 Task: Sort the recently solved tickets in your group, order by Satisfaction in ascending order.
Action: Mouse moved to (17, 236)
Screenshot: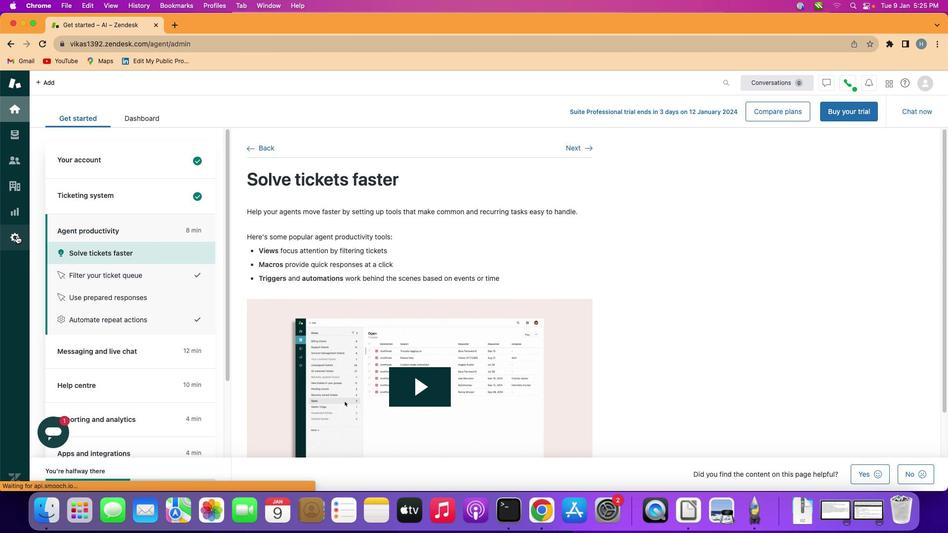 
Action: Mouse pressed left at (17, 236)
Screenshot: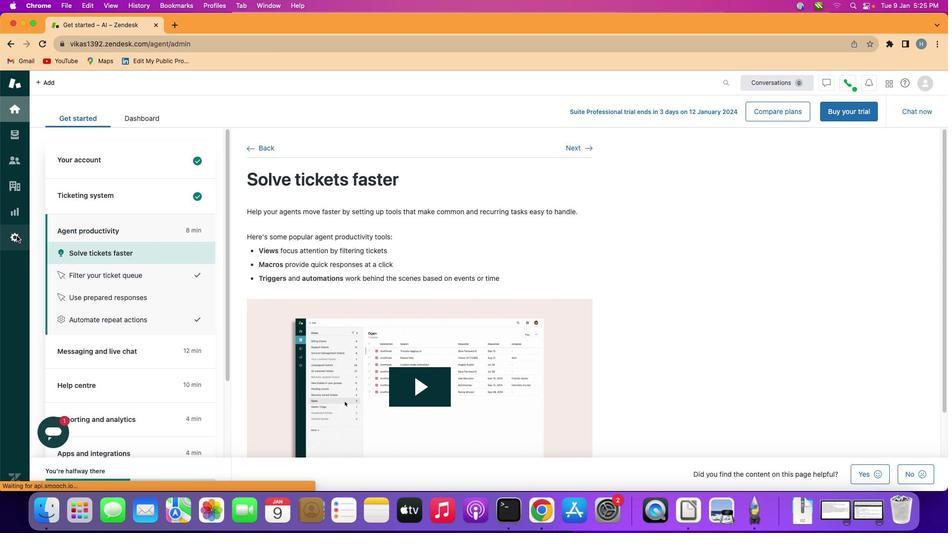 
Action: Mouse moved to (299, 386)
Screenshot: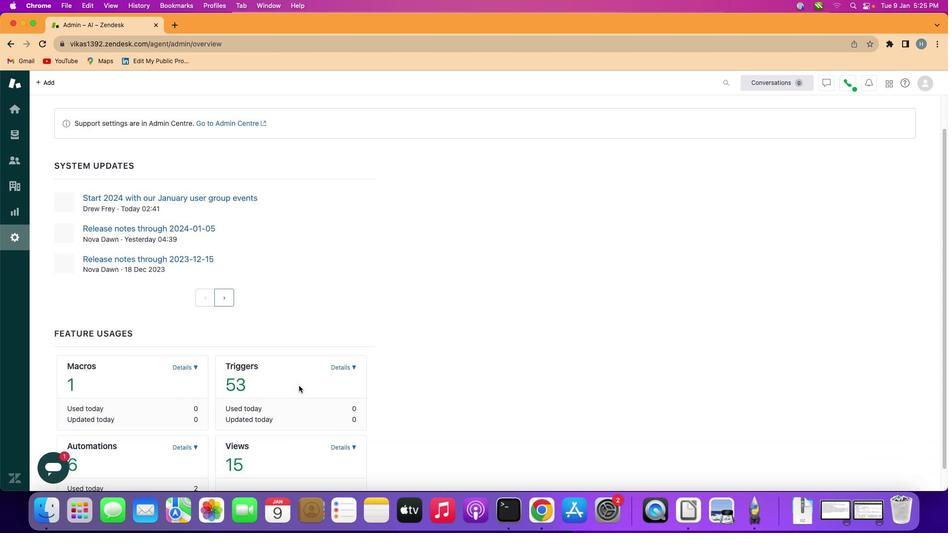 
Action: Mouse scrolled (299, 386) with delta (0, 0)
Screenshot: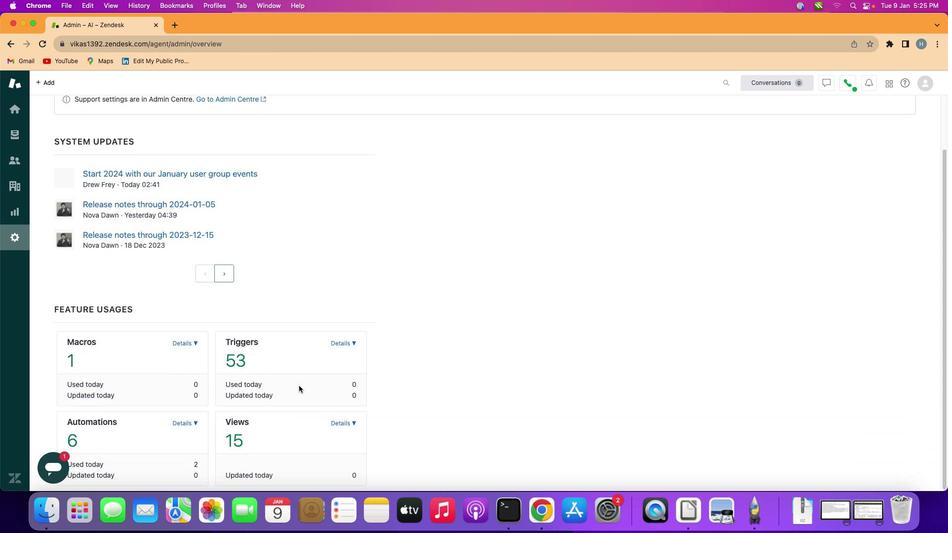 
Action: Mouse scrolled (299, 386) with delta (0, 0)
Screenshot: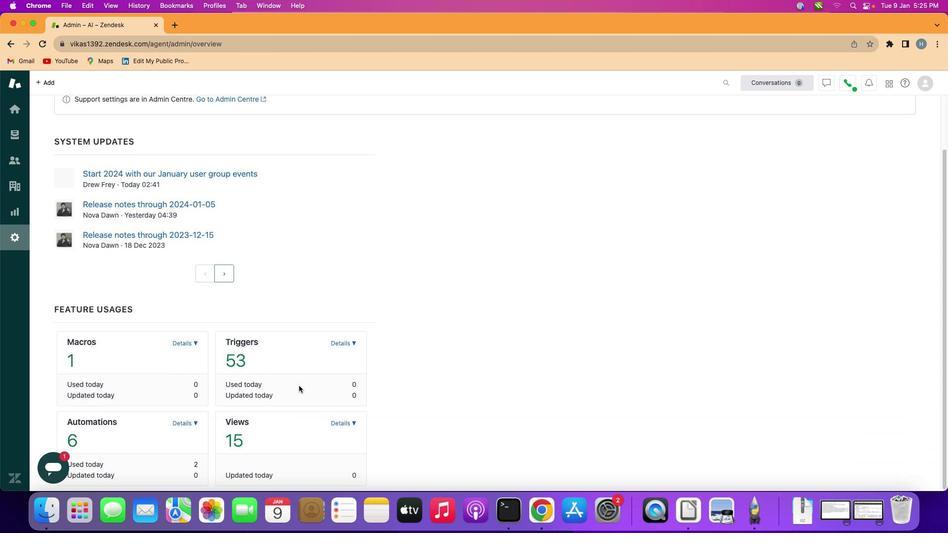 
Action: Mouse scrolled (299, 386) with delta (0, 0)
Screenshot: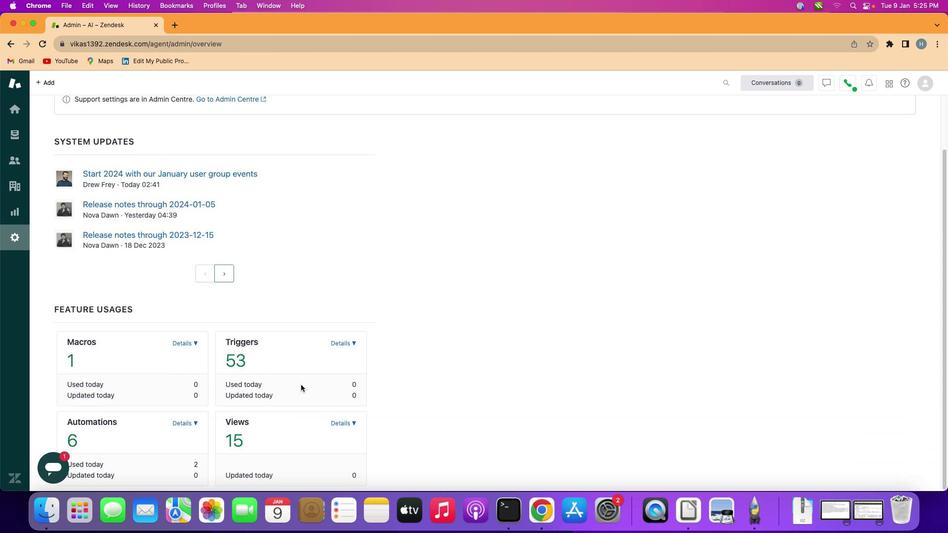 
Action: Mouse moved to (299, 386)
Screenshot: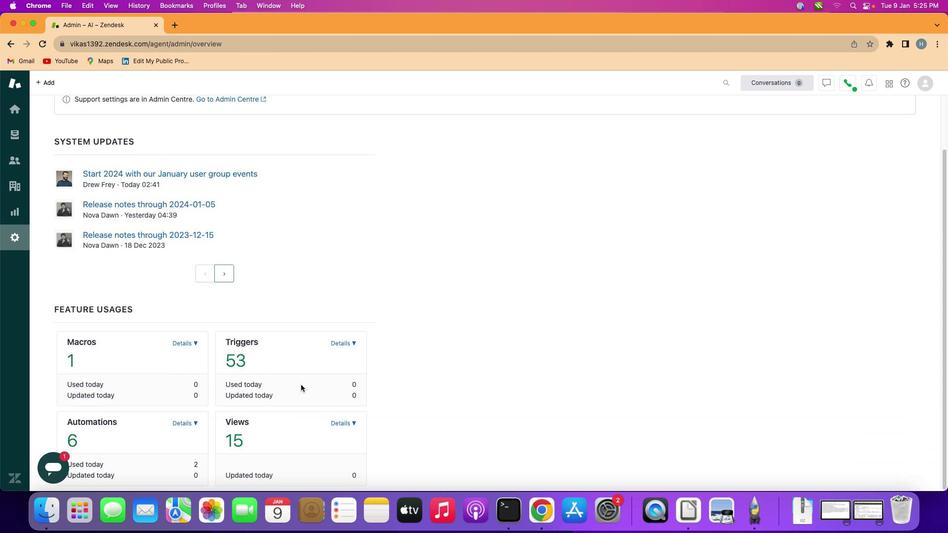 
Action: Mouse scrolled (299, 386) with delta (0, 0)
Screenshot: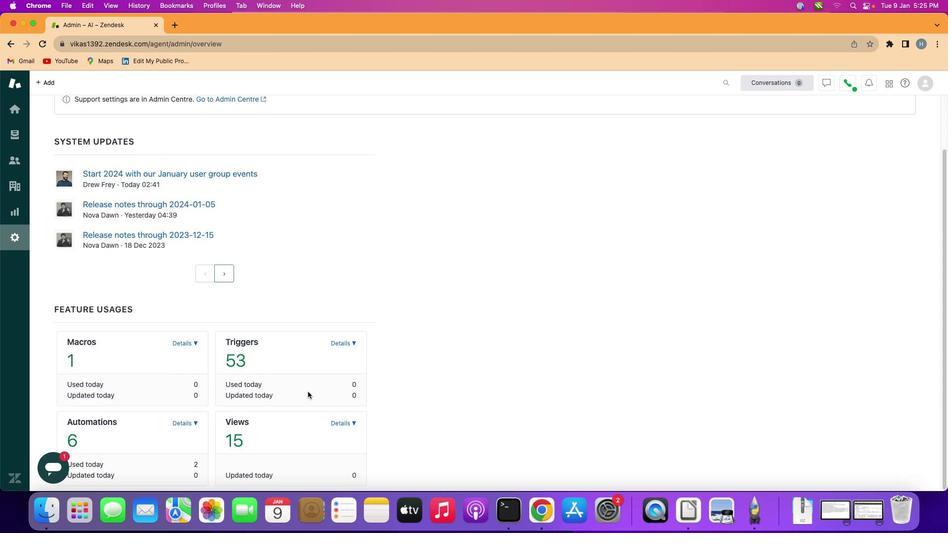 
Action: Mouse scrolled (299, 386) with delta (0, 0)
Screenshot: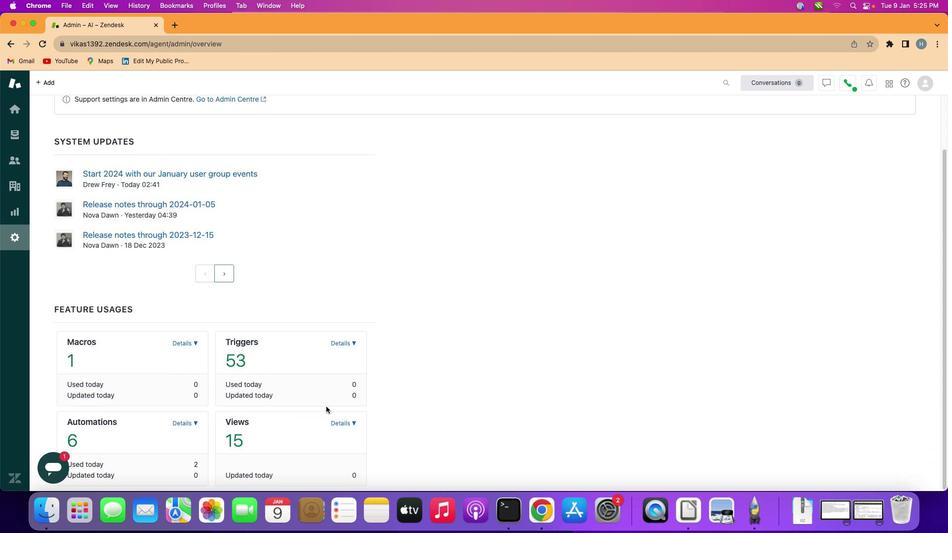 
Action: Mouse scrolled (299, 386) with delta (0, 0)
Screenshot: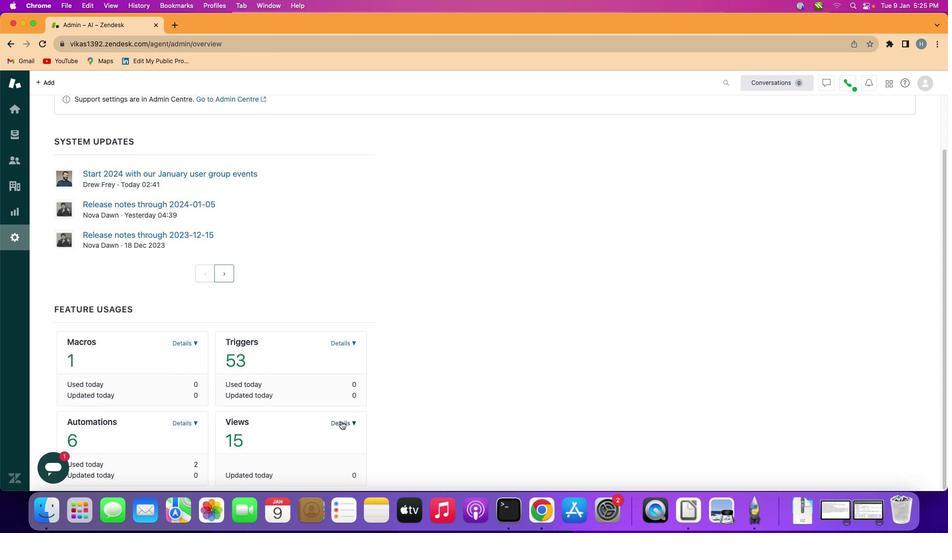 
Action: Mouse moved to (341, 422)
Screenshot: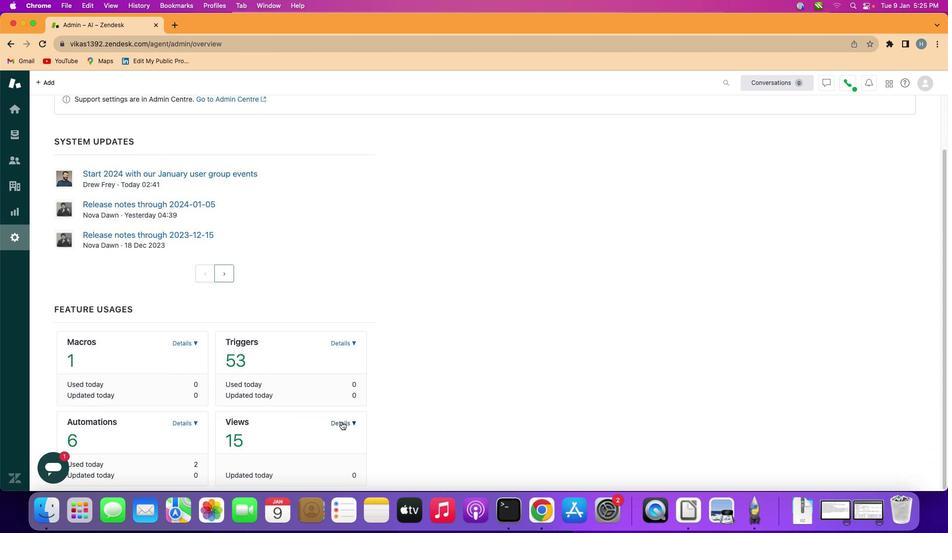 
Action: Mouse pressed left at (341, 422)
Screenshot: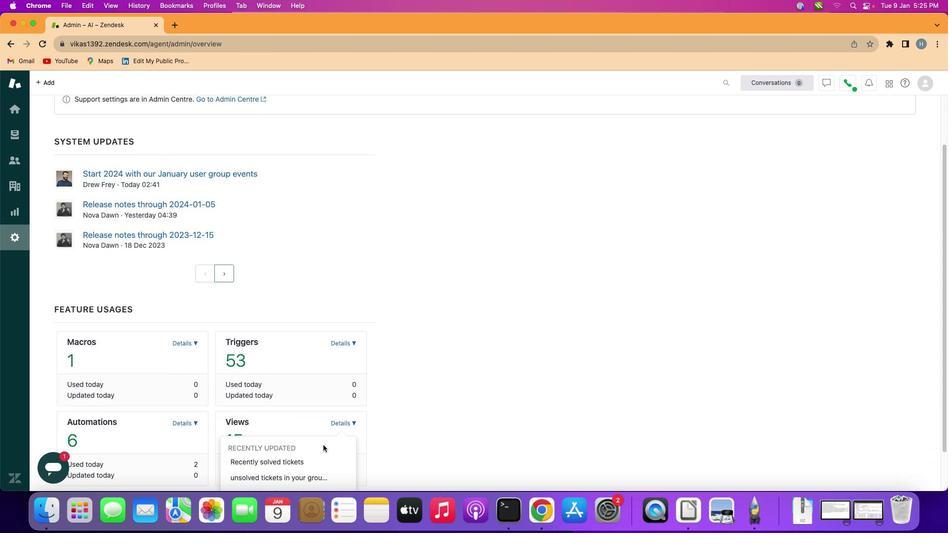 
Action: Mouse moved to (307, 458)
Screenshot: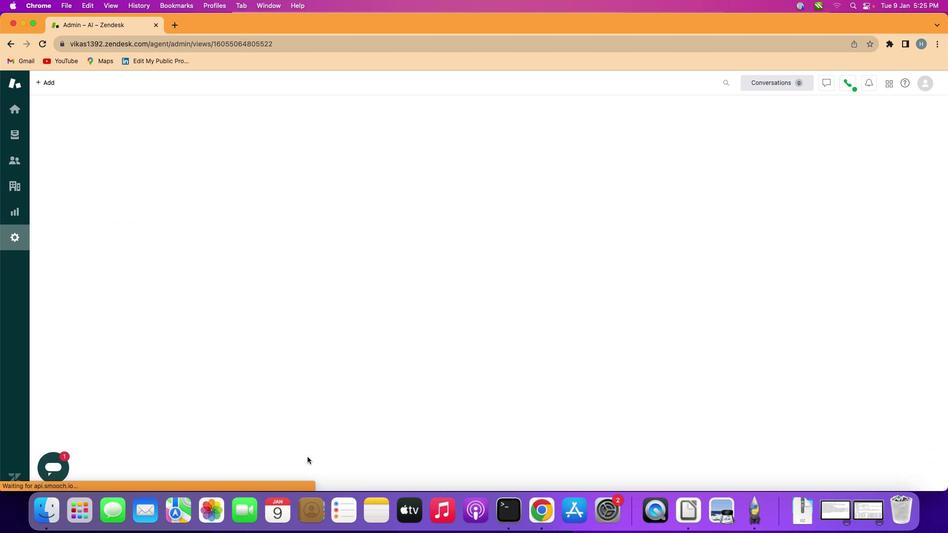 
Action: Mouse pressed left at (307, 458)
Screenshot: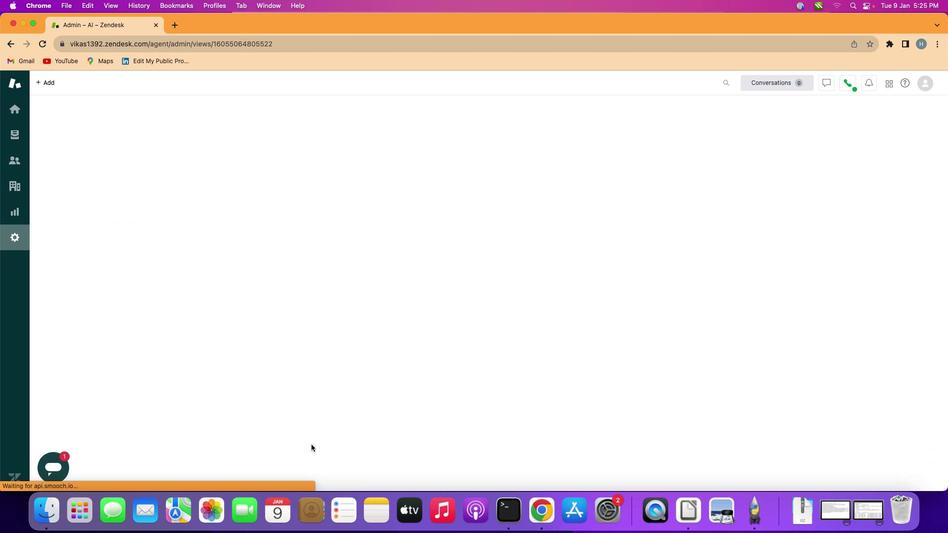
Action: Mouse moved to (329, 318)
Screenshot: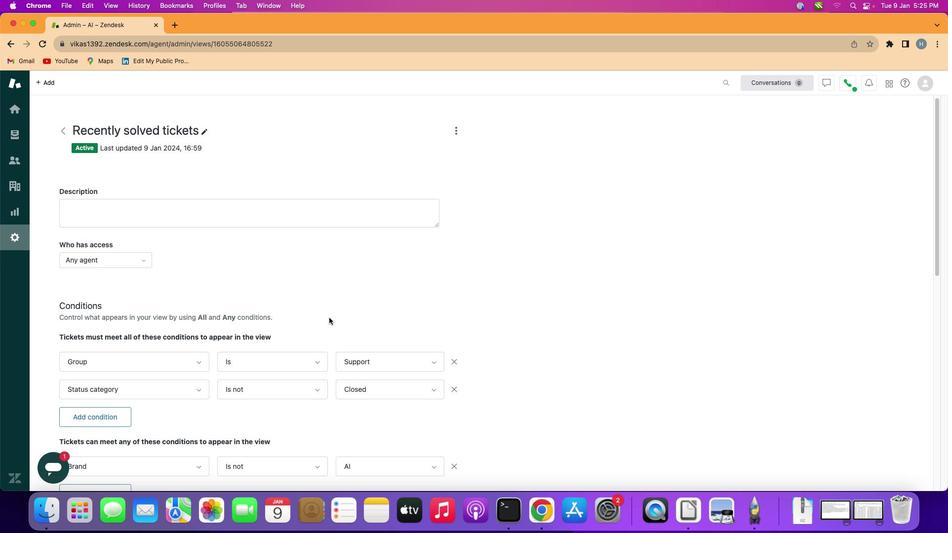 
Action: Mouse scrolled (329, 318) with delta (0, 0)
Screenshot: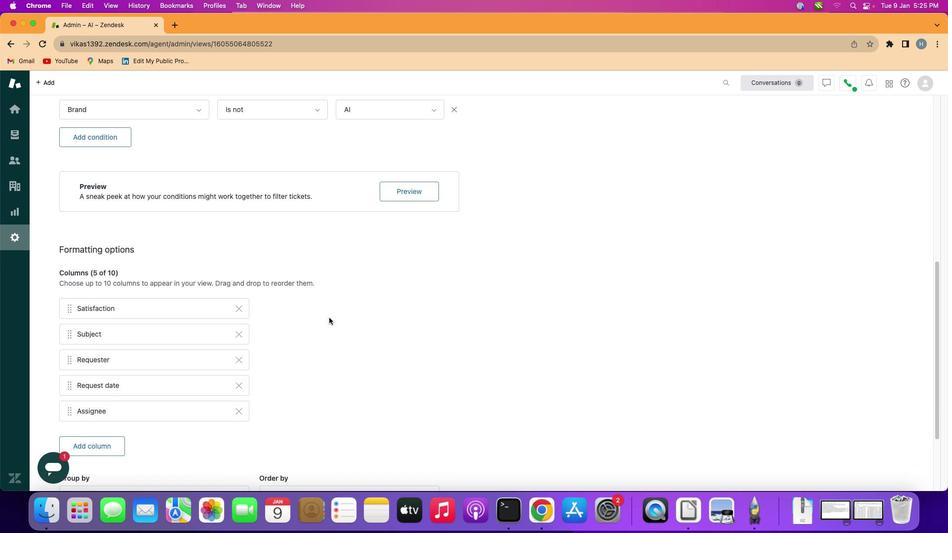 
Action: Mouse scrolled (329, 318) with delta (0, 0)
Screenshot: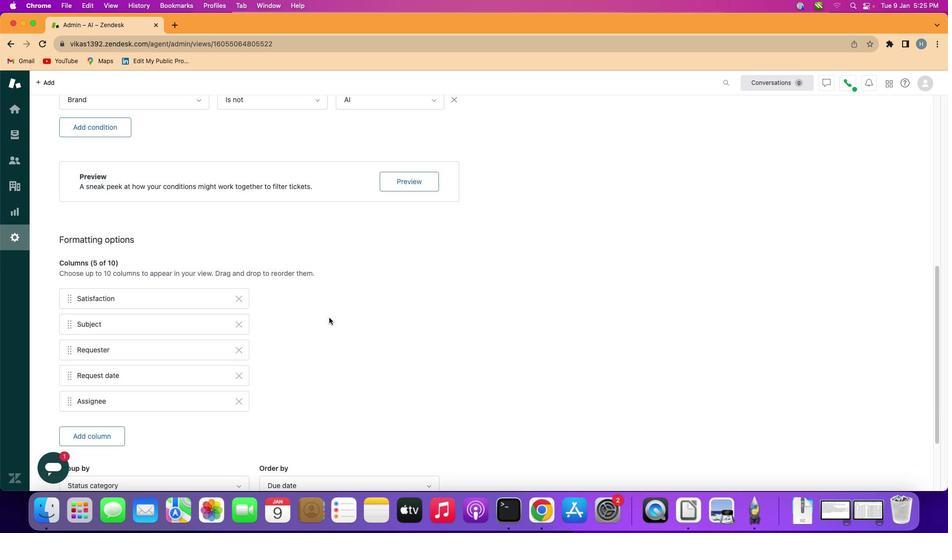 
Action: Mouse scrolled (329, 318) with delta (0, 0)
Screenshot: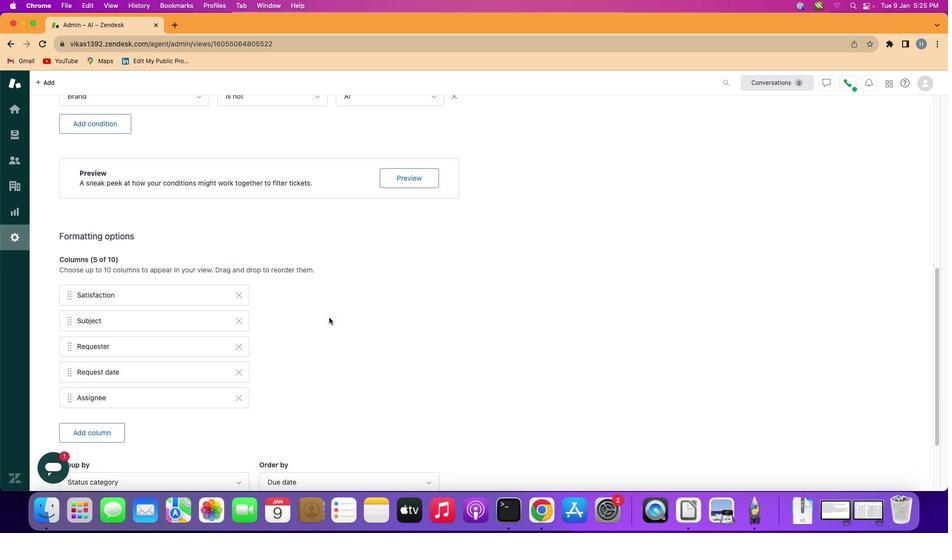 
Action: Mouse scrolled (329, 318) with delta (0, 0)
Screenshot: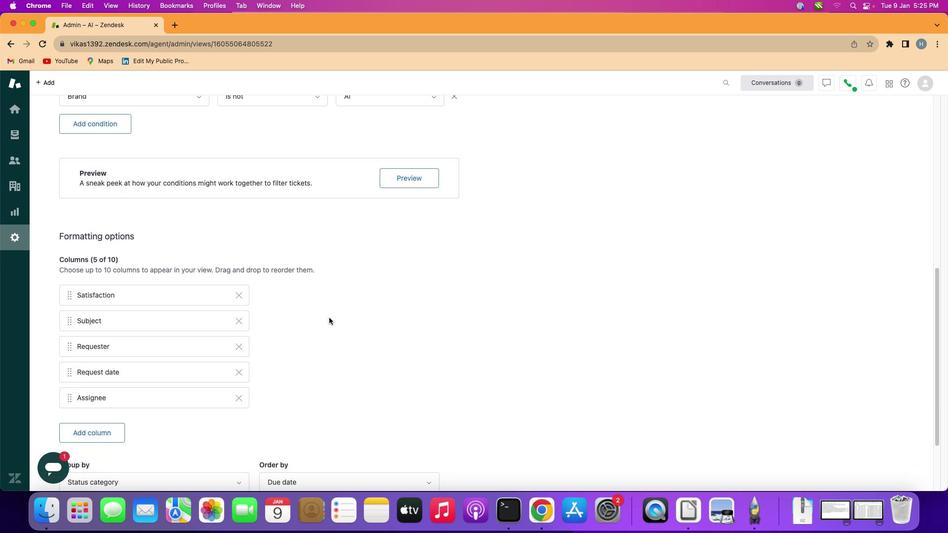 
Action: Mouse scrolled (329, 318) with delta (0, -1)
Screenshot: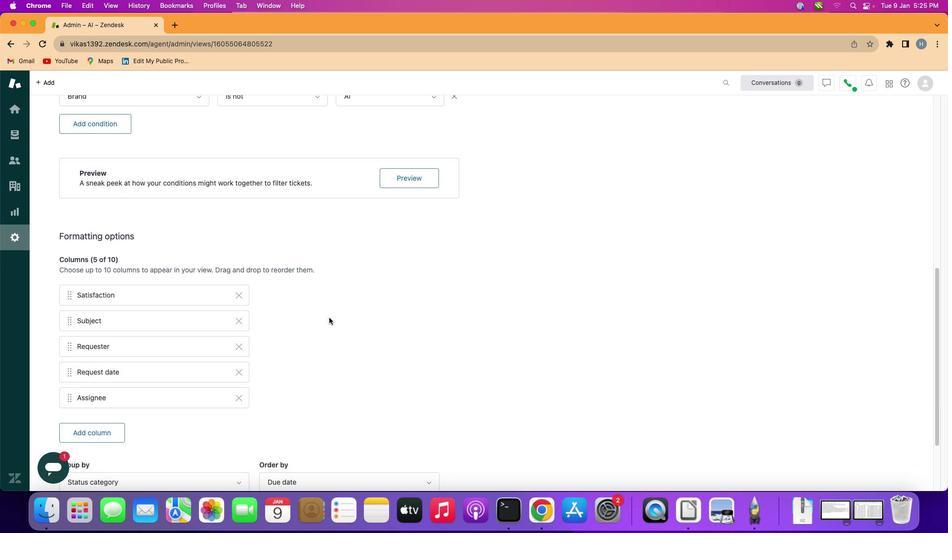 
Action: Mouse scrolled (329, 318) with delta (0, -1)
Screenshot: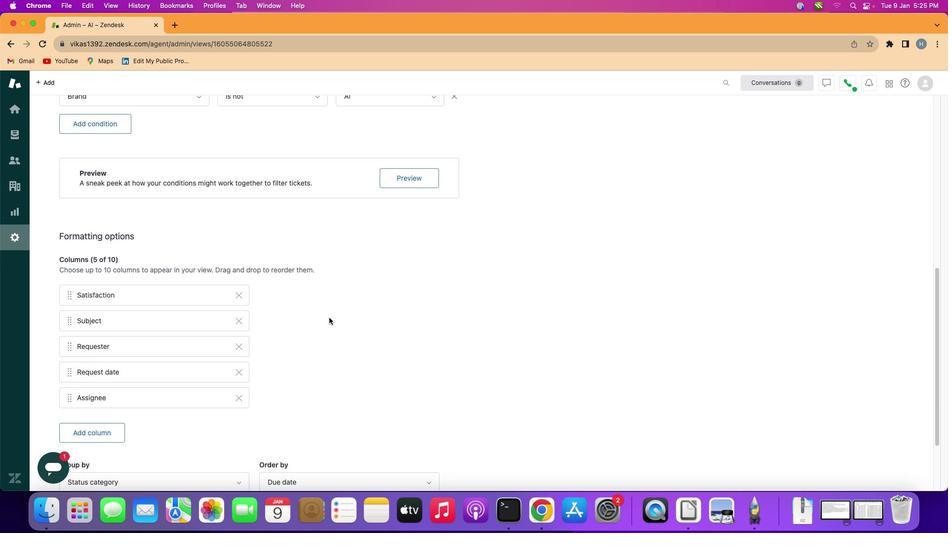 
Action: Mouse moved to (329, 318)
Screenshot: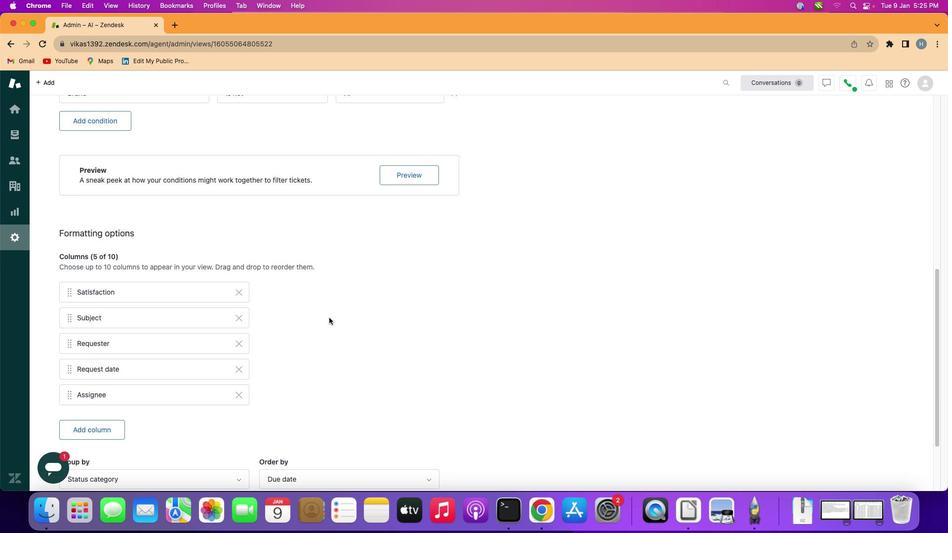 
Action: Mouse scrolled (329, 318) with delta (0, 0)
Screenshot: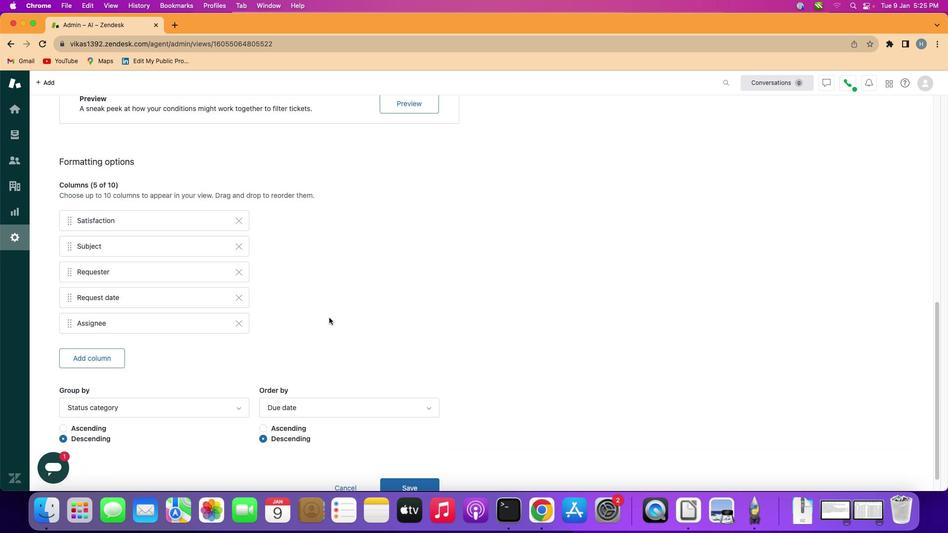 
Action: Mouse scrolled (329, 318) with delta (0, 0)
Screenshot: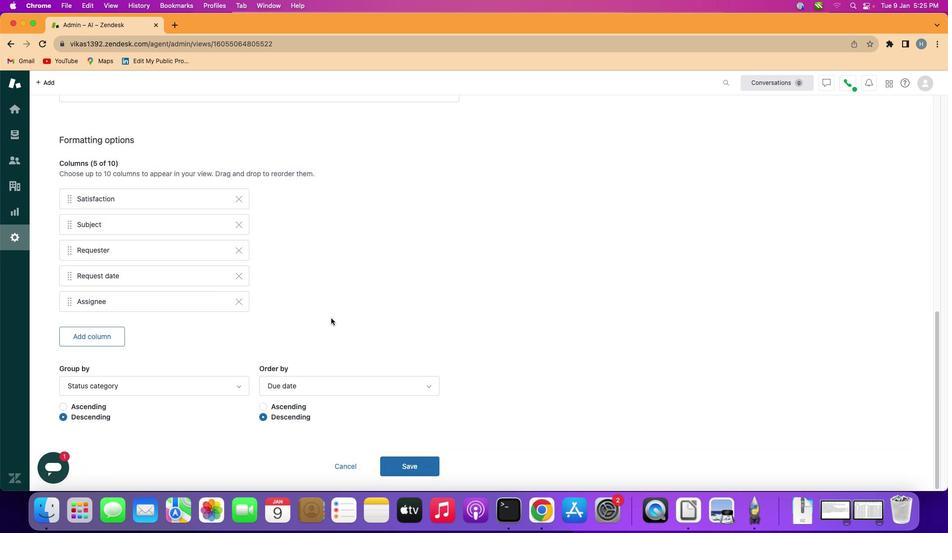 
Action: Mouse scrolled (329, 318) with delta (0, 0)
Screenshot: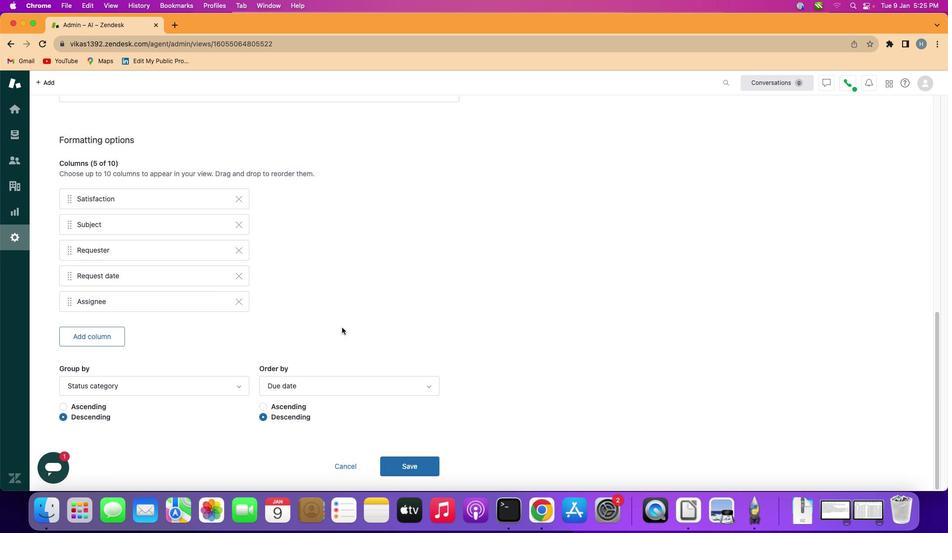 
Action: Mouse scrolled (329, 318) with delta (0, 0)
Screenshot: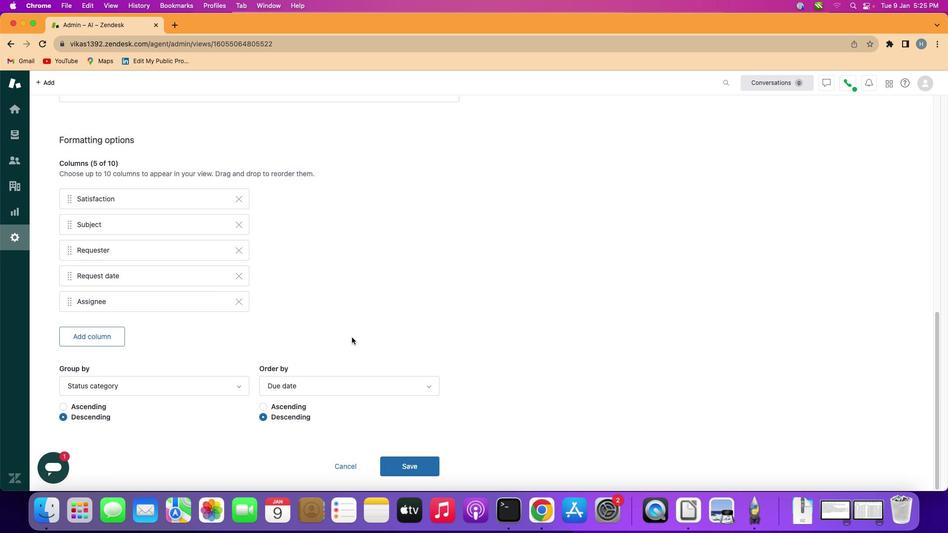 
Action: Mouse moved to (430, 386)
Screenshot: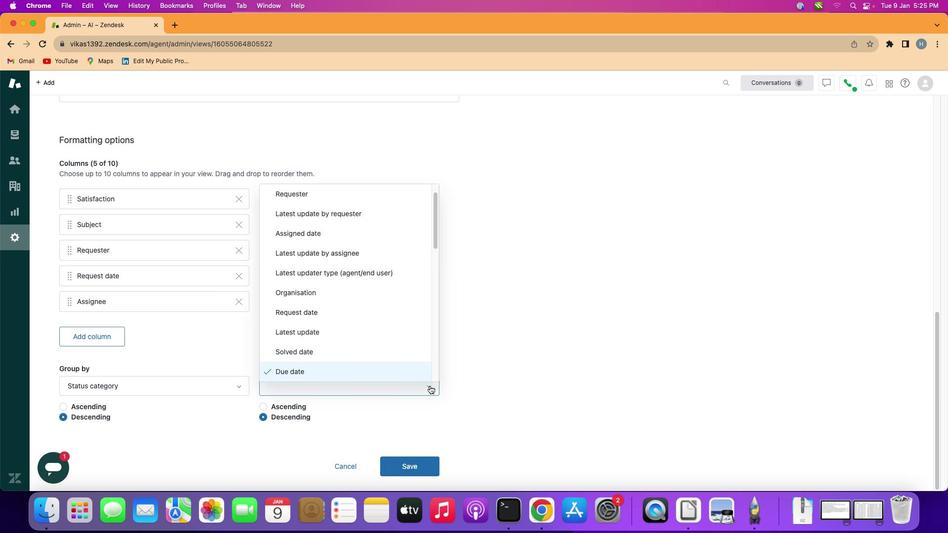 
Action: Mouse pressed left at (430, 386)
Screenshot: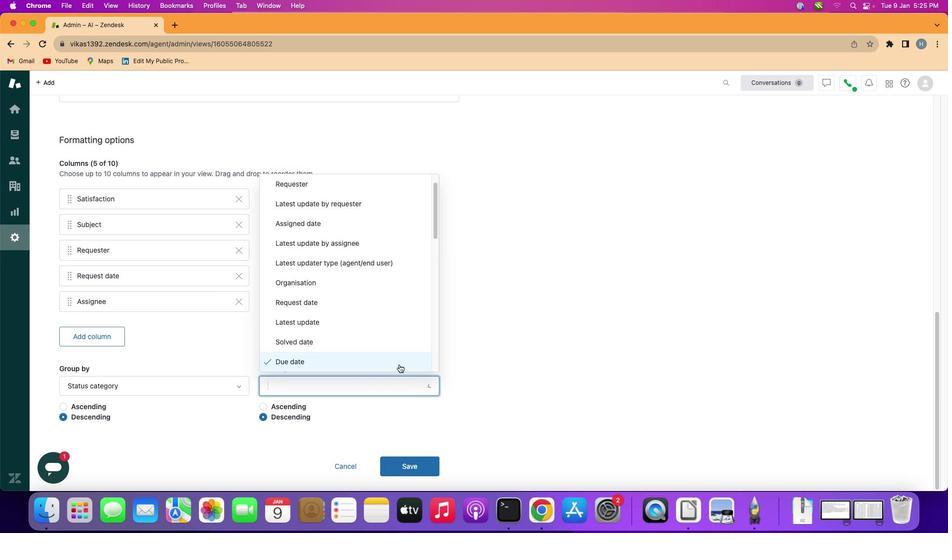 
Action: Mouse moved to (387, 300)
Screenshot: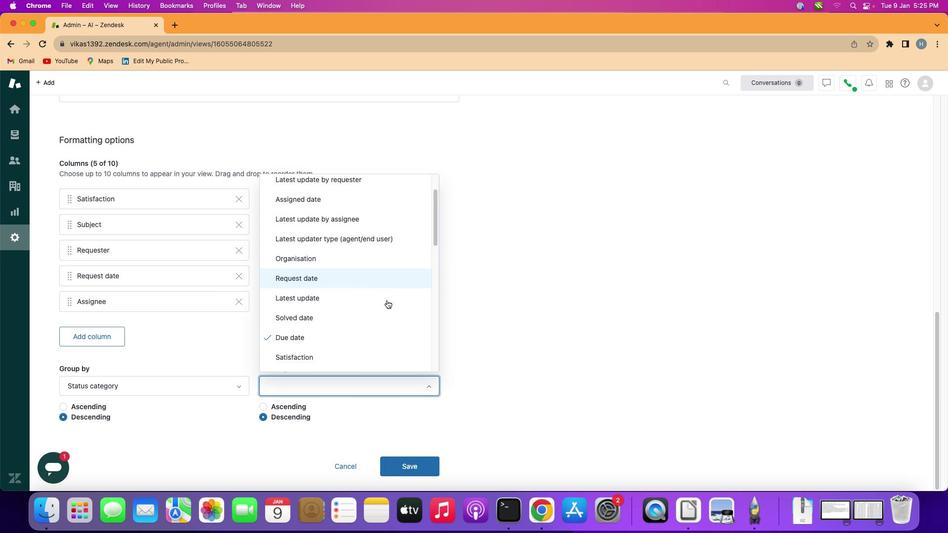 
Action: Mouse scrolled (387, 300) with delta (0, 0)
Screenshot: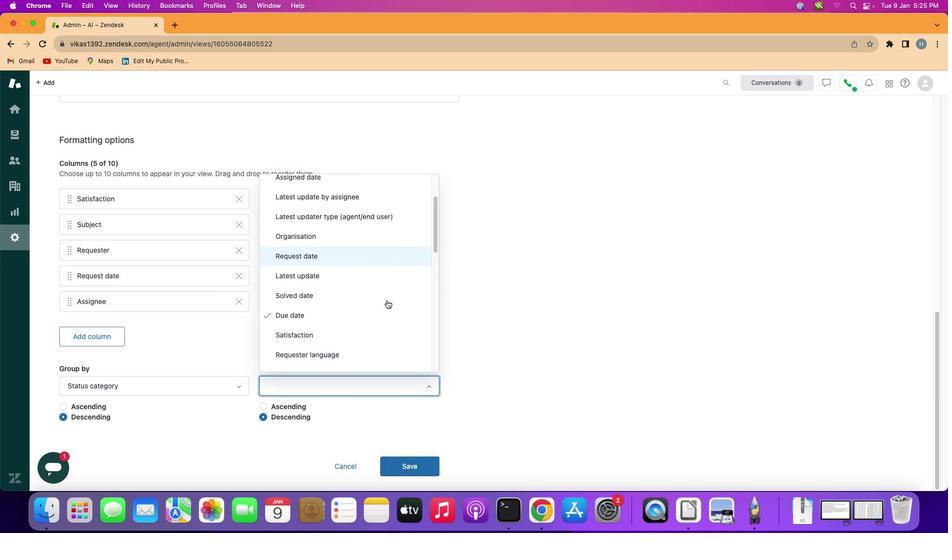 
Action: Mouse scrolled (387, 300) with delta (0, 0)
Screenshot: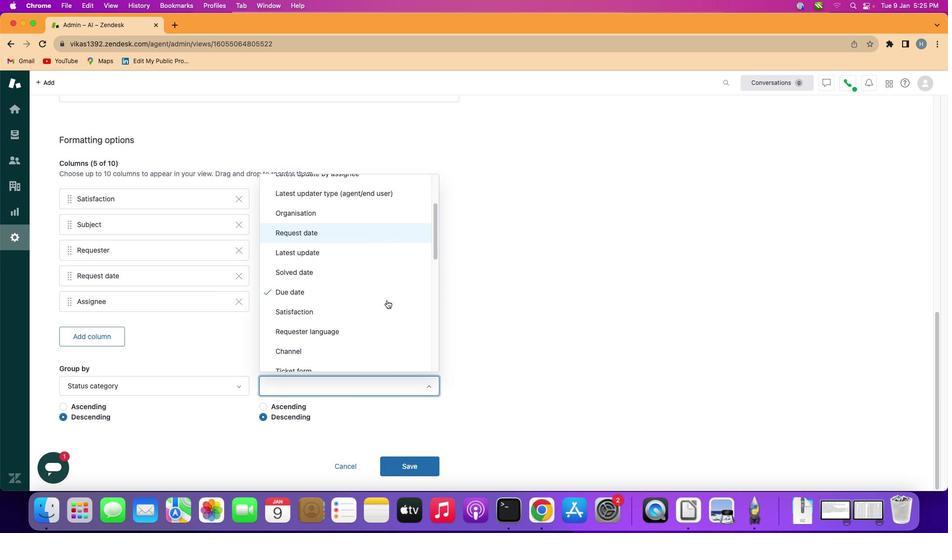 
Action: Mouse scrolled (387, 300) with delta (0, 0)
Screenshot: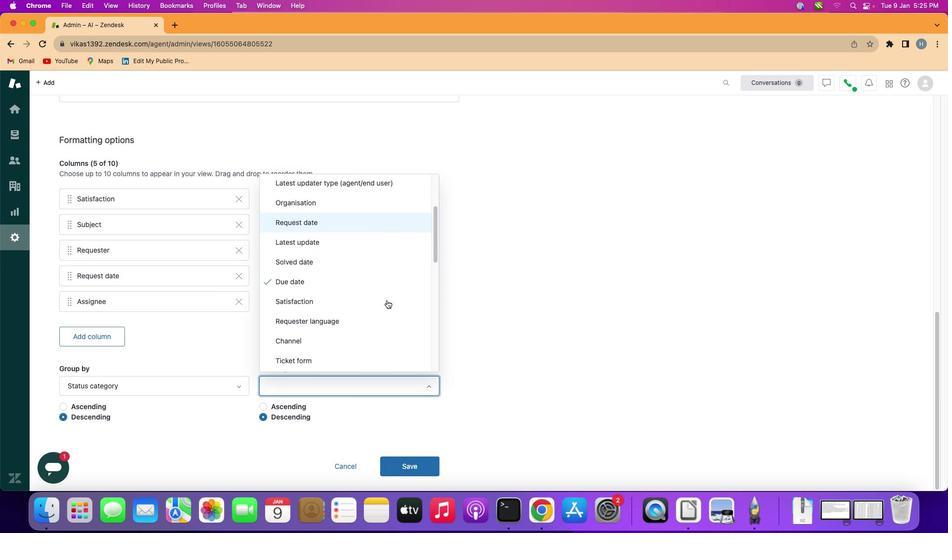 
Action: Mouse scrolled (387, 300) with delta (0, 0)
Screenshot: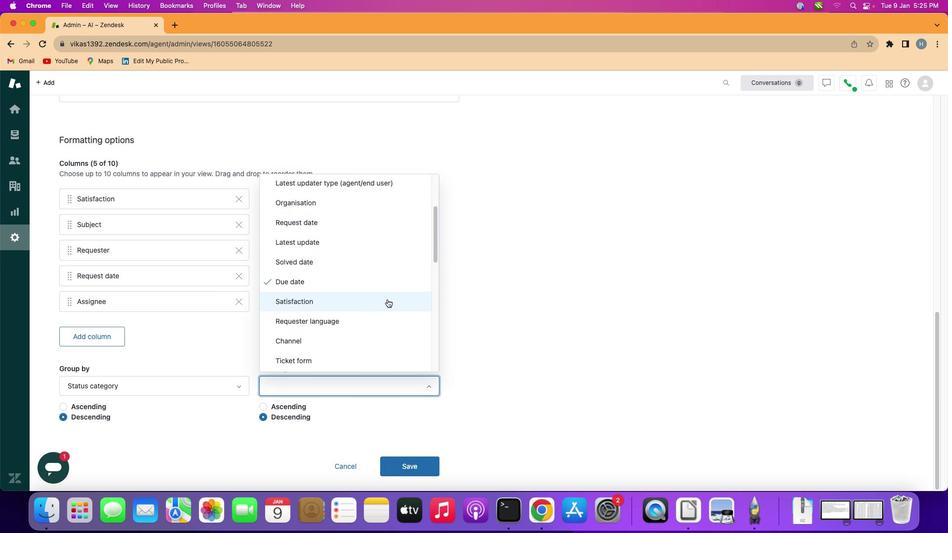 
Action: Mouse moved to (377, 301)
Screenshot: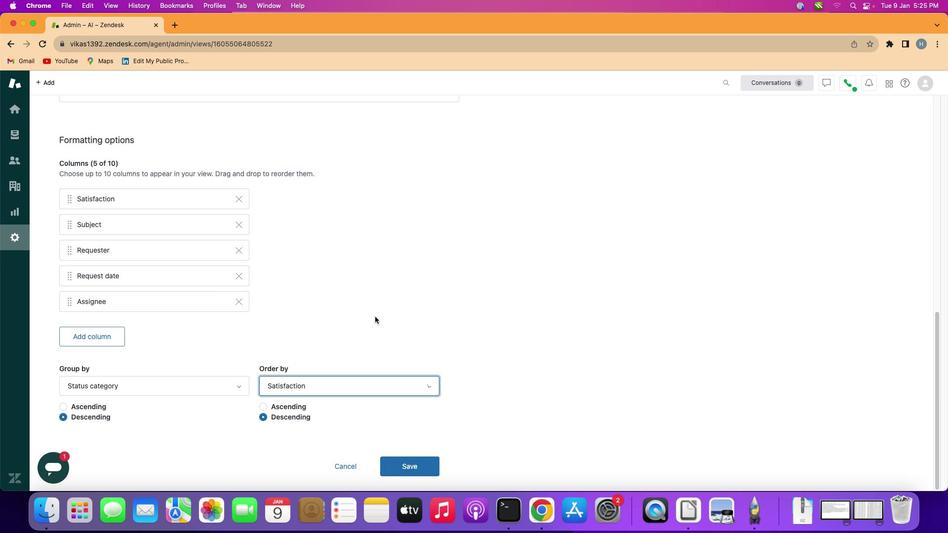 
Action: Mouse pressed left at (377, 301)
Screenshot: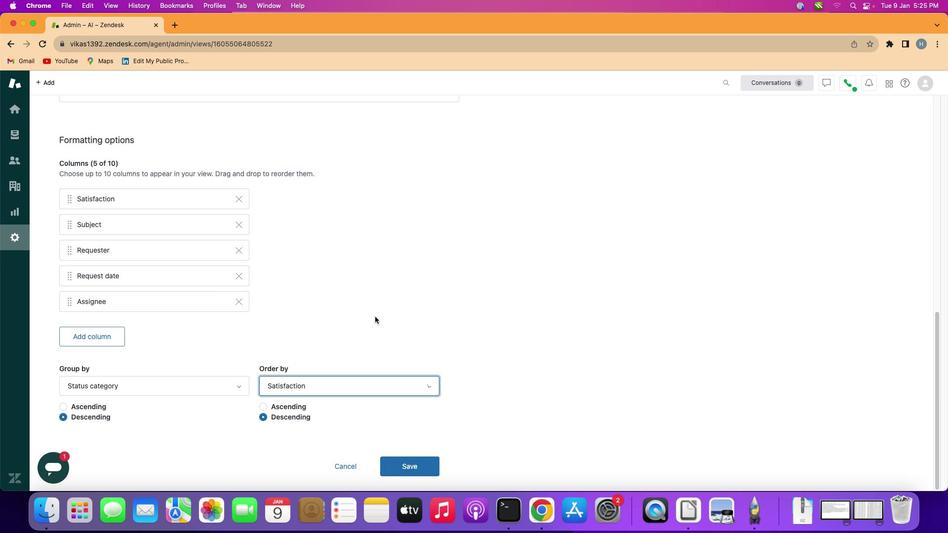 
Action: Mouse moved to (295, 405)
Screenshot: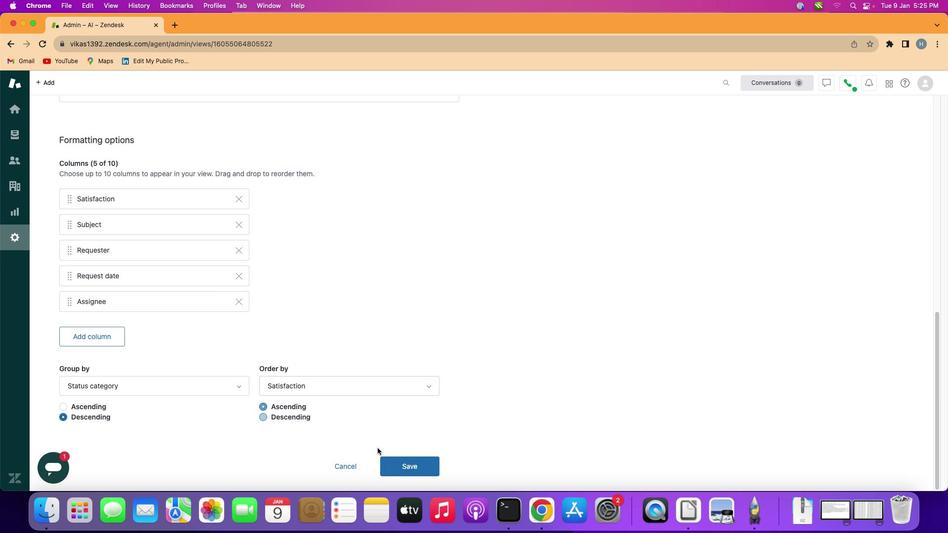 
Action: Mouse pressed left at (295, 405)
Screenshot: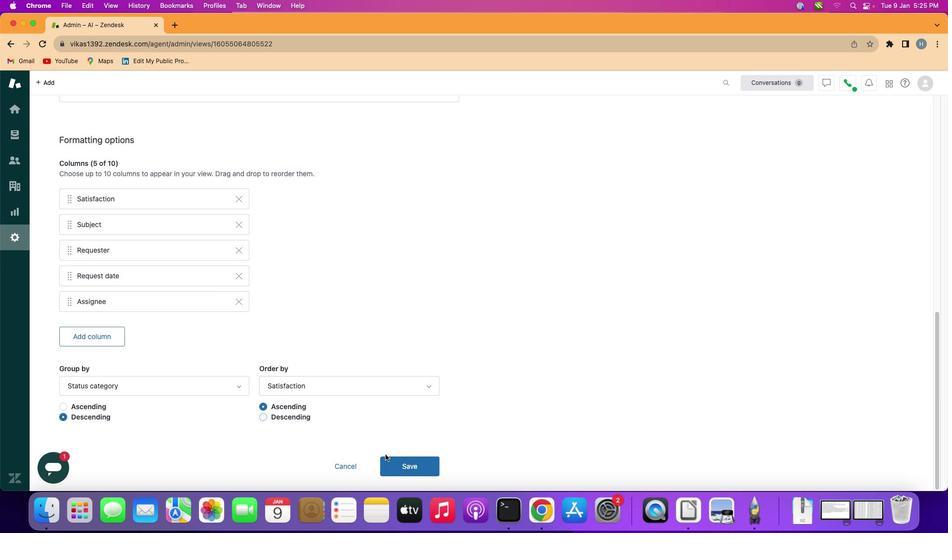 
Action: Mouse moved to (392, 463)
Screenshot: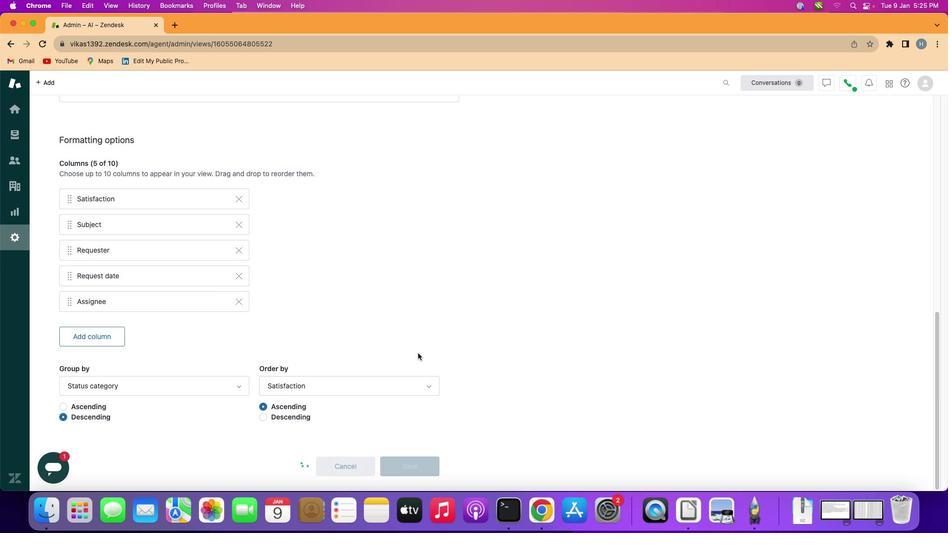 
Action: Mouse pressed left at (392, 463)
Screenshot: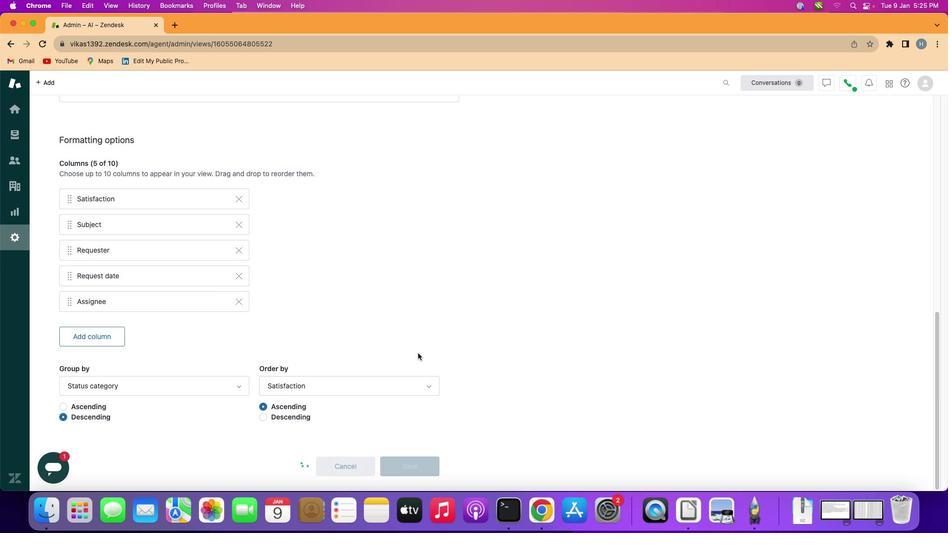 
Action: Mouse moved to (423, 264)
Screenshot: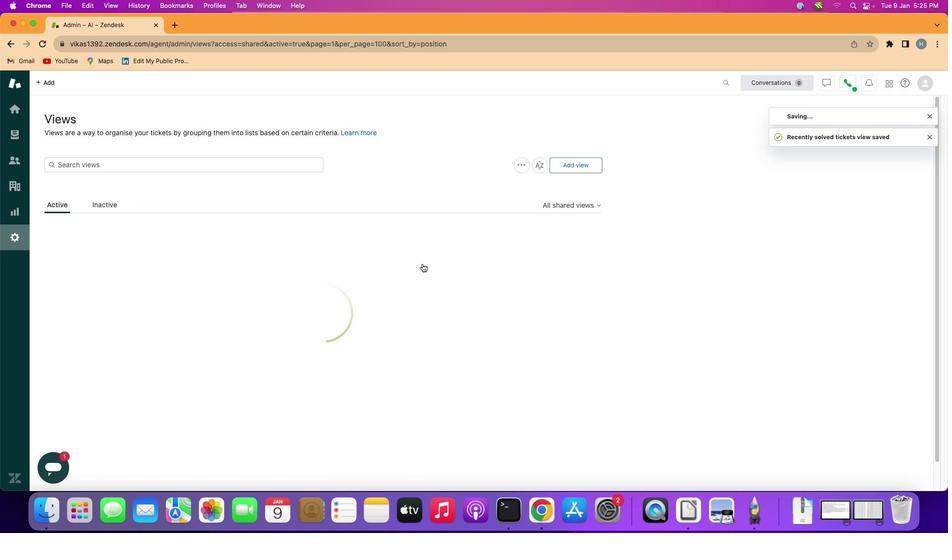 
